Task: Add the task  Implement a new cloud-based travel management system for a company to the section Gravity Wave in the project BitBoost and add a Due Date to the respective task as 2023/09/23
Action: Mouse moved to (603, 416)
Screenshot: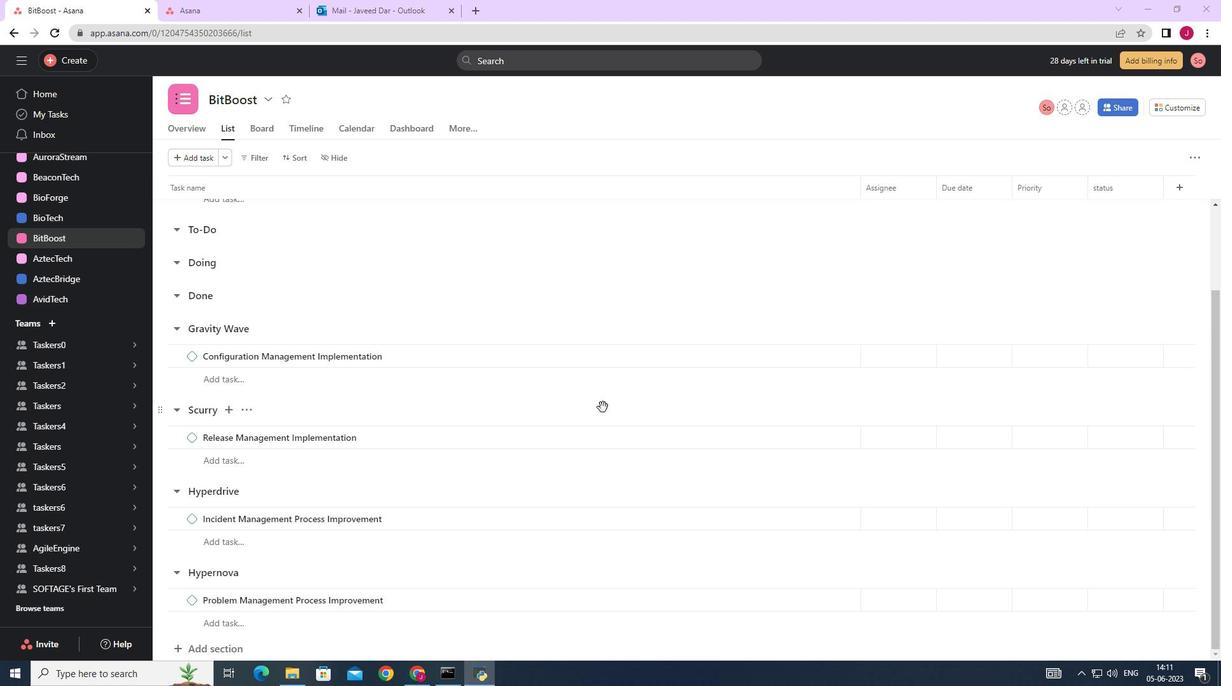 
Action: Mouse scrolled (603, 415) with delta (0, 0)
Screenshot: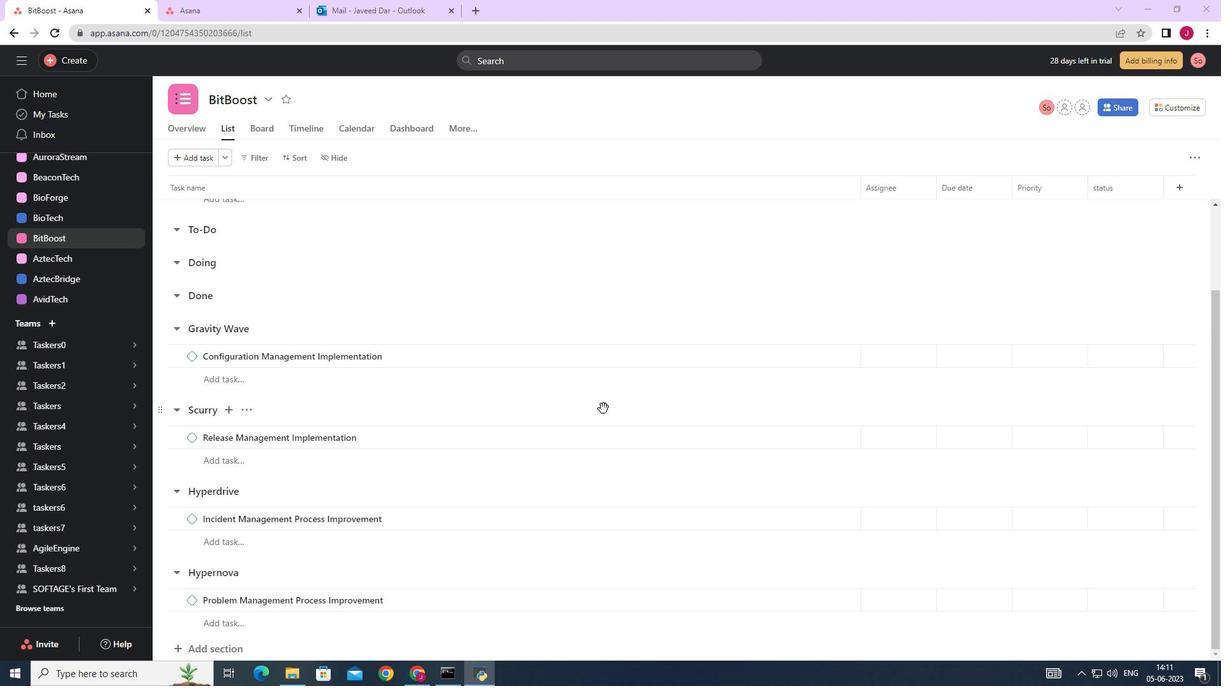 
Action: Mouse scrolled (603, 415) with delta (0, 0)
Screenshot: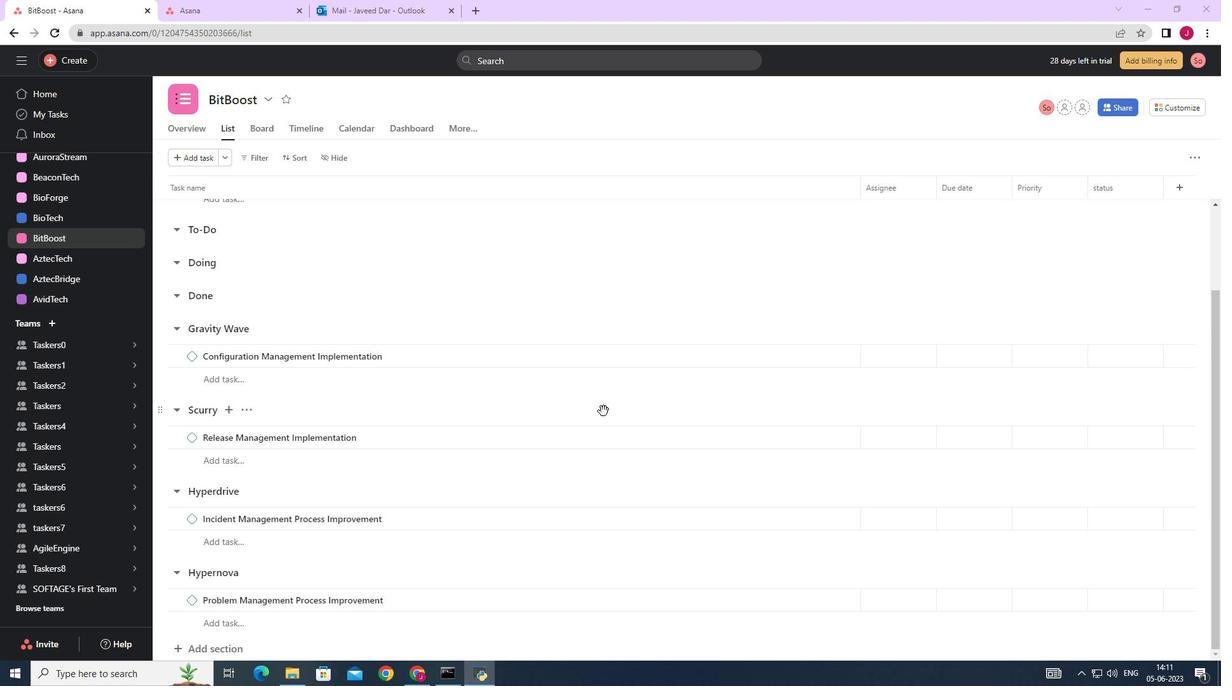 
Action: Mouse moved to (490, 351)
Screenshot: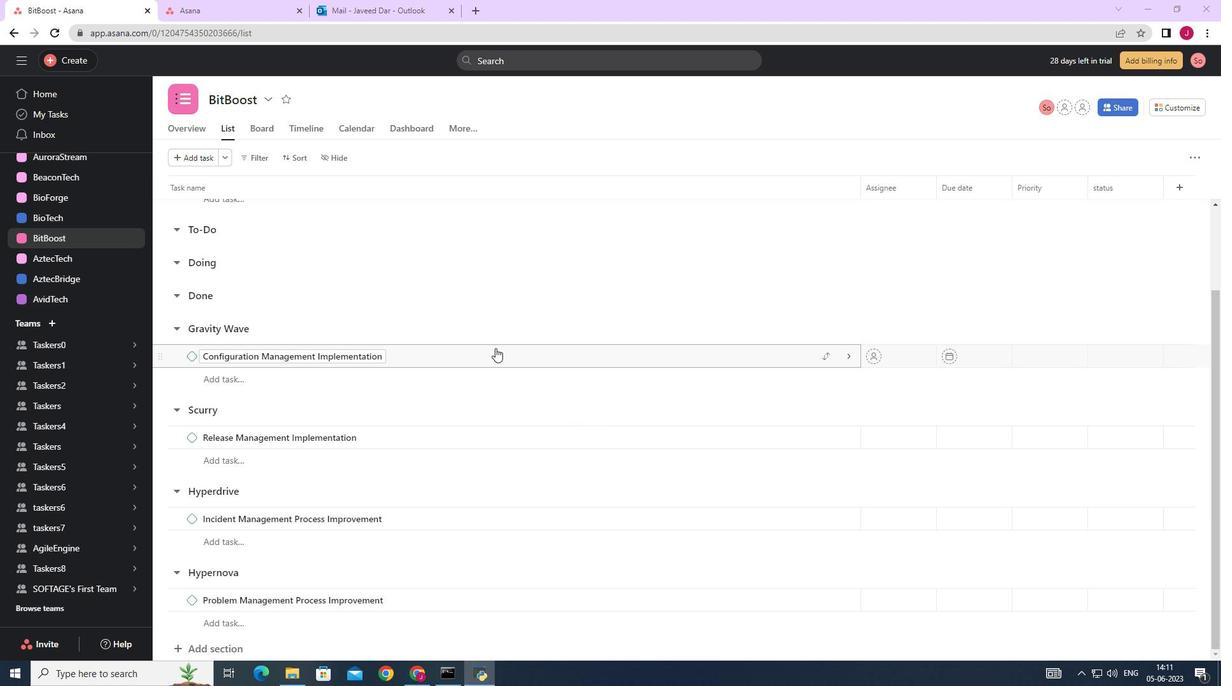 
Action: Mouse scrolled (490, 352) with delta (0, 0)
Screenshot: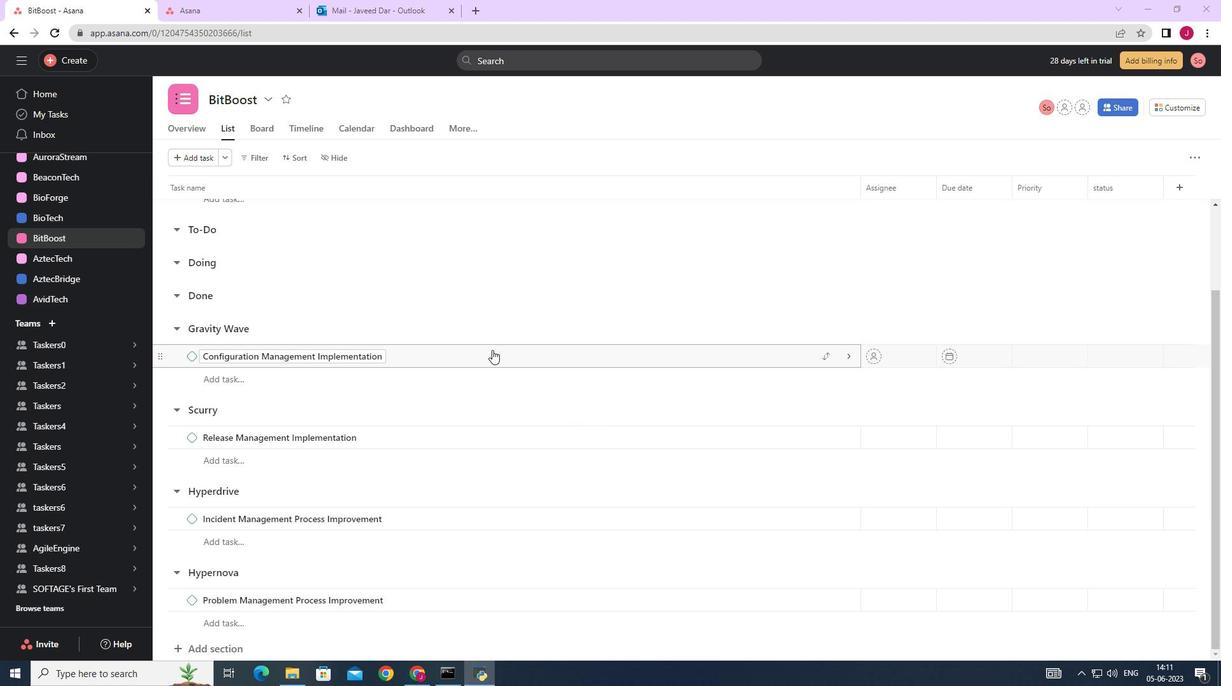 
Action: Mouse scrolled (490, 352) with delta (0, 0)
Screenshot: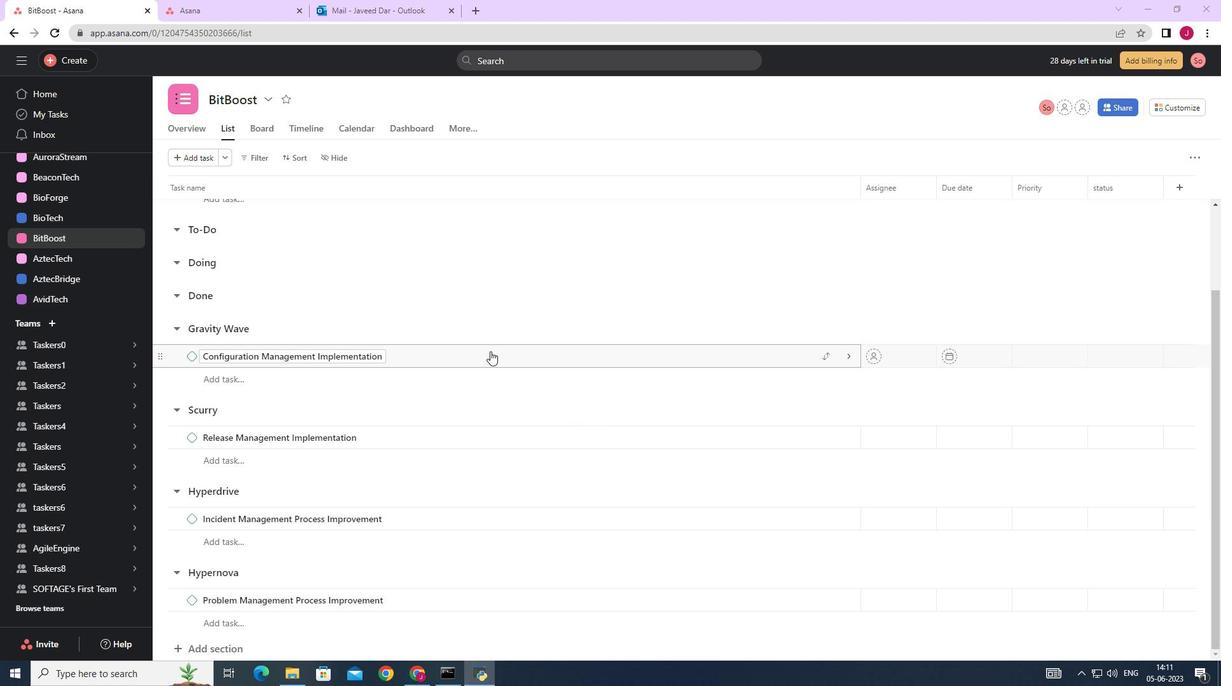 
Action: Mouse scrolled (490, 352) with delta (0, 0)
Screenshot: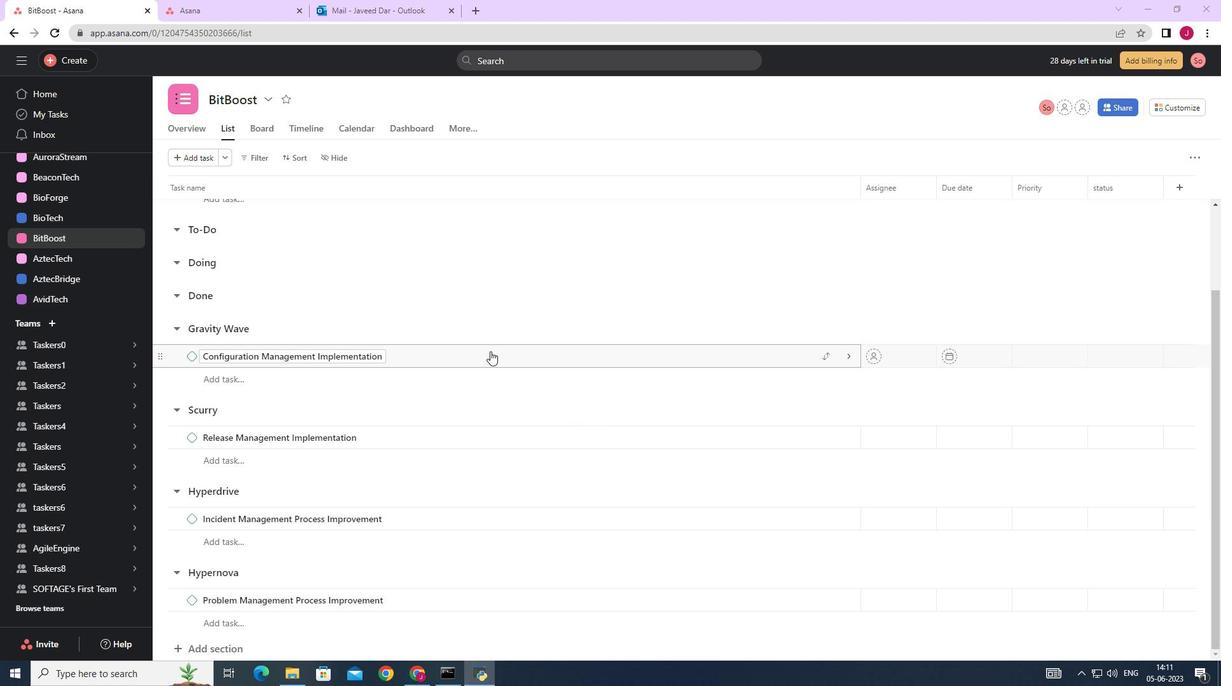 
Action: Mouse moved to (826, 283)
Screenshot: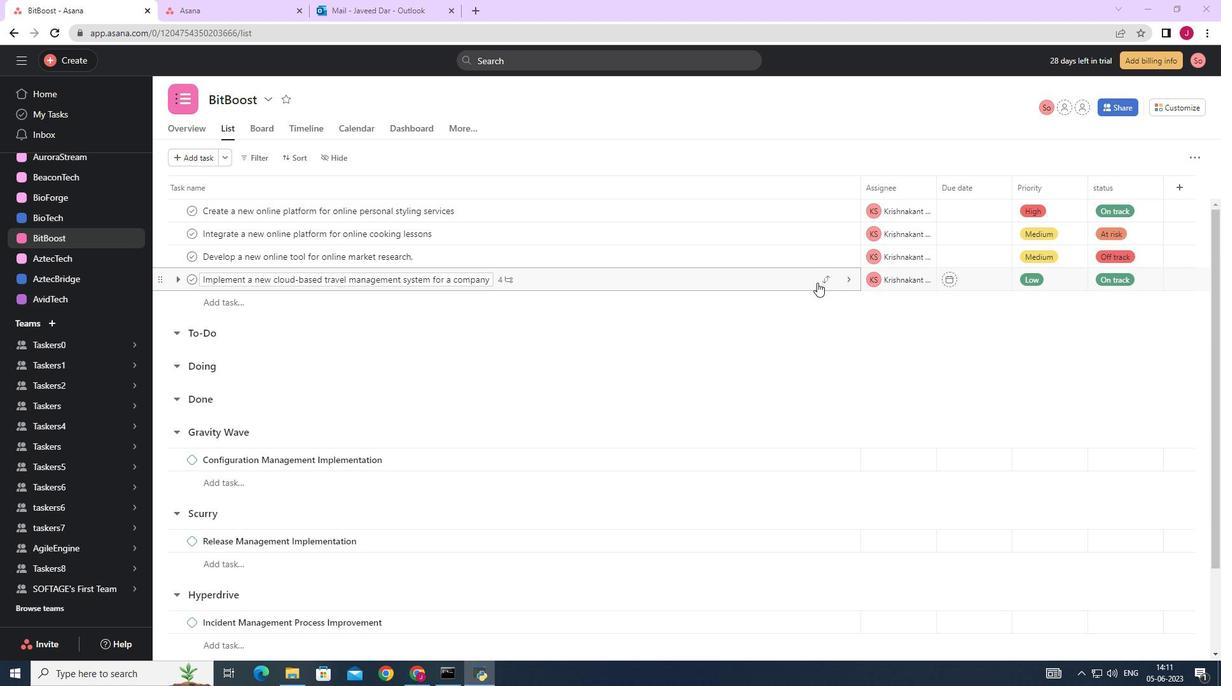 
Action: Mouse pressed left at (826, 283)
Screenshot: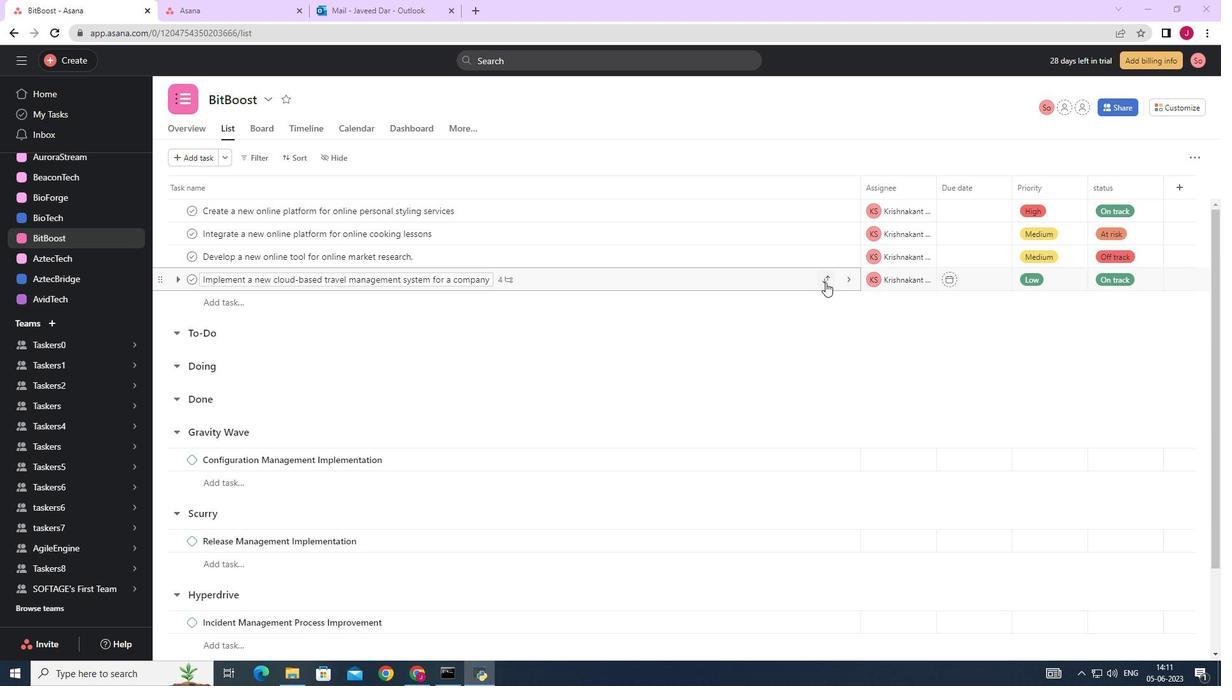
Action: Mouse moved to (764, 419)
Screenshot: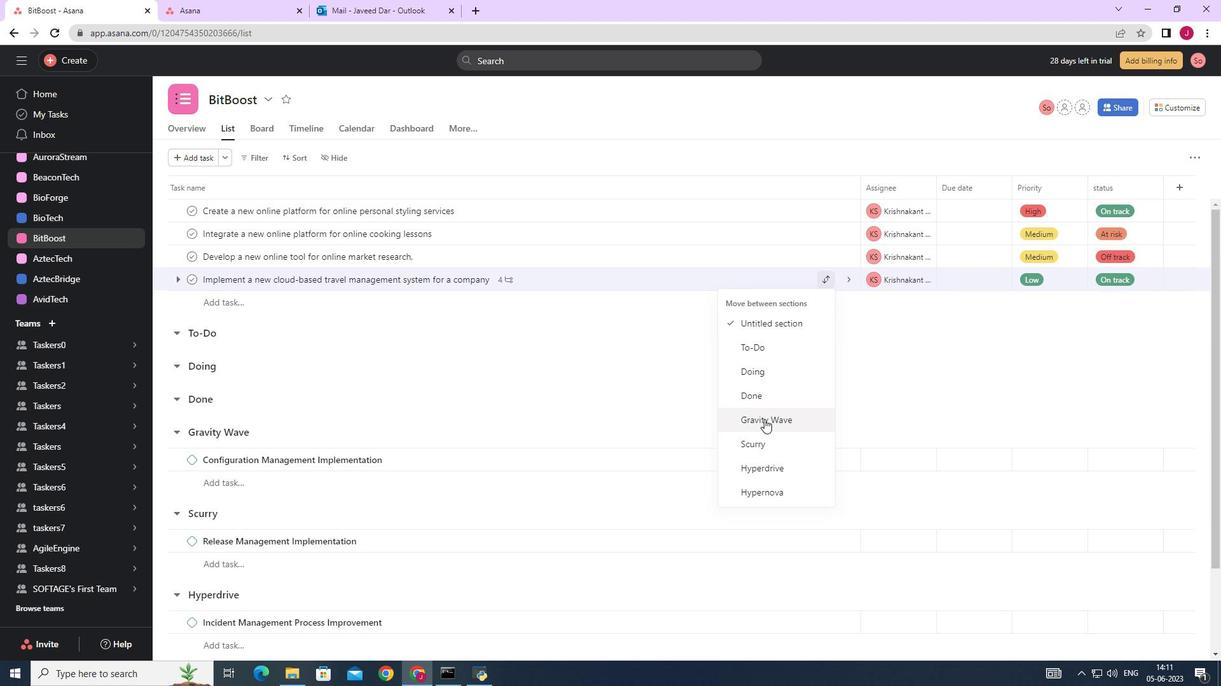 
Action: Mouse pressed left at (764, 419)
Screenshot: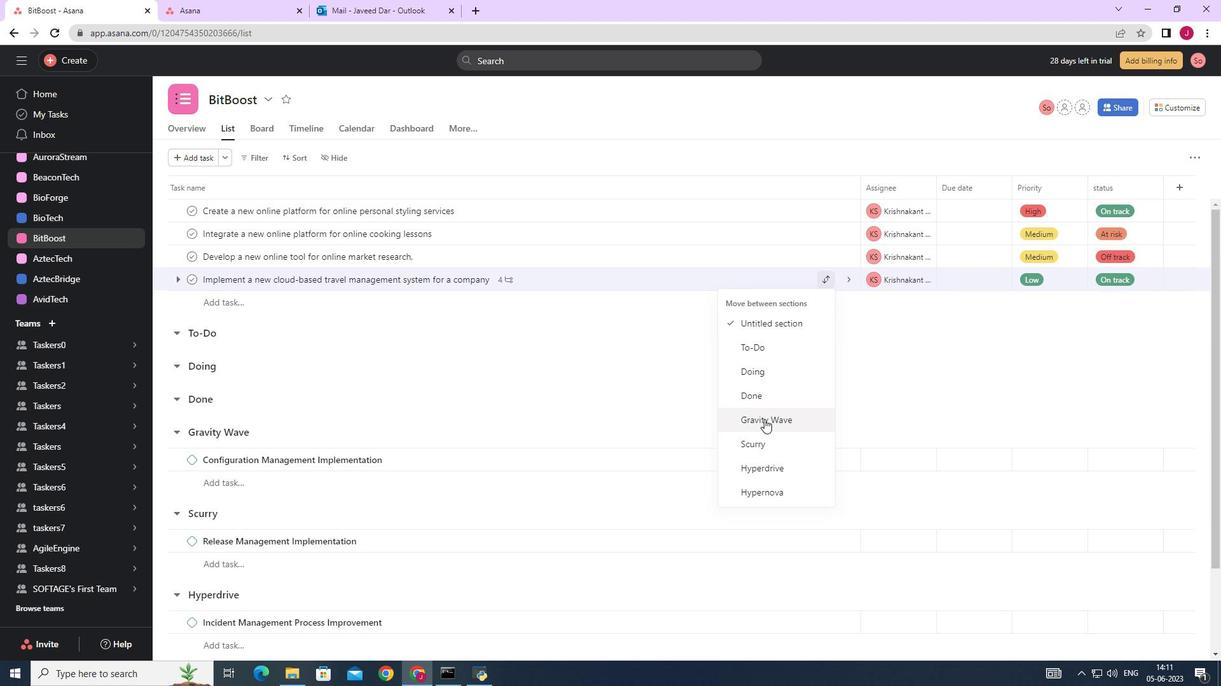 
Action: Mouse moved to (997, 437)
Screenshot: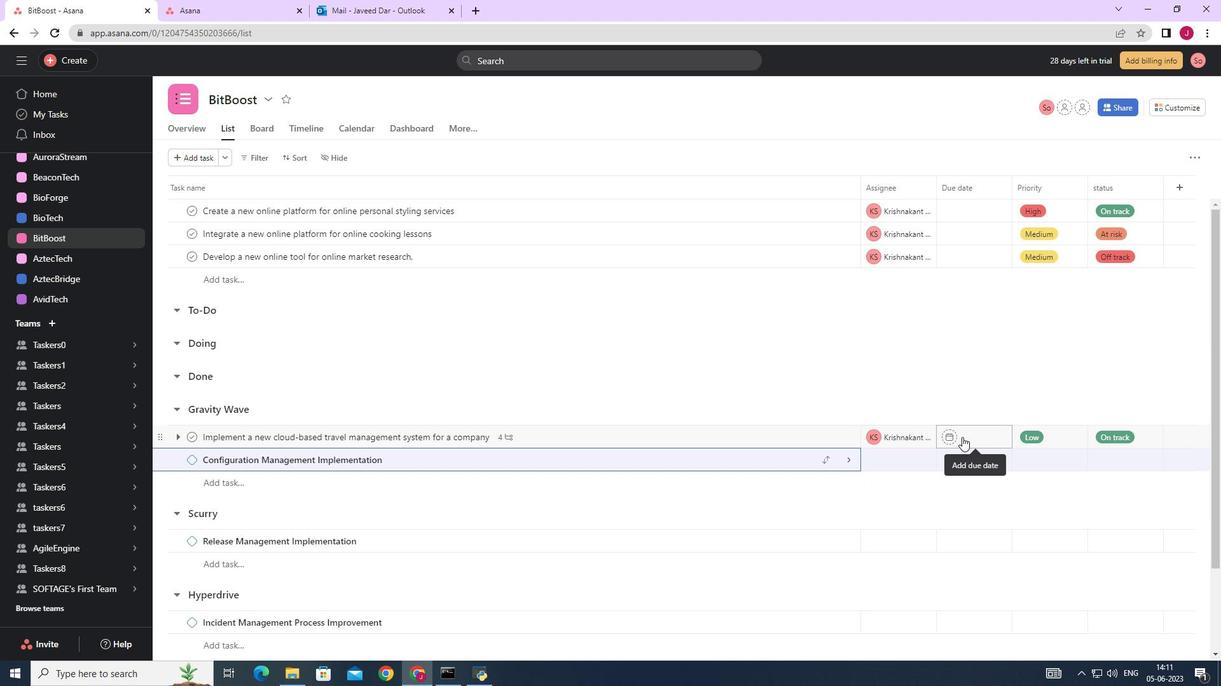 
Action: Mouse pressed left at (997, 437)
Screenshot: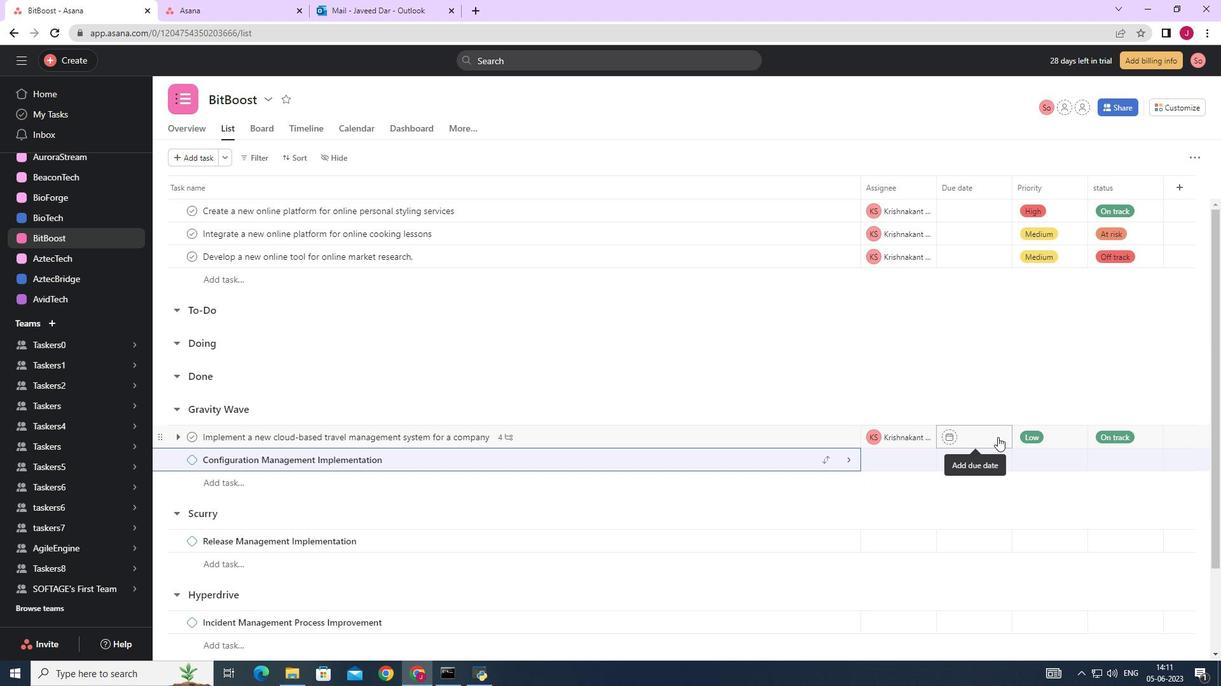 
Action: Mouse moved to (1100, 240)
Screenshot: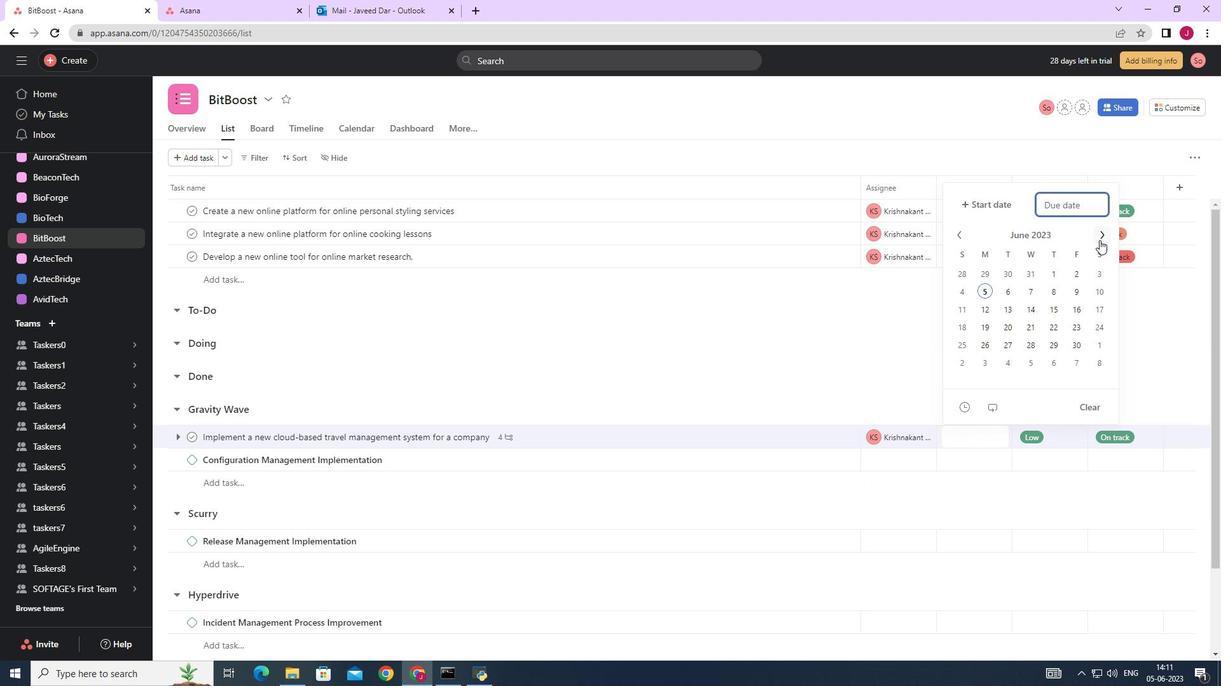 
Action: Mouse pressed left at (1100, 240)
Screenshot: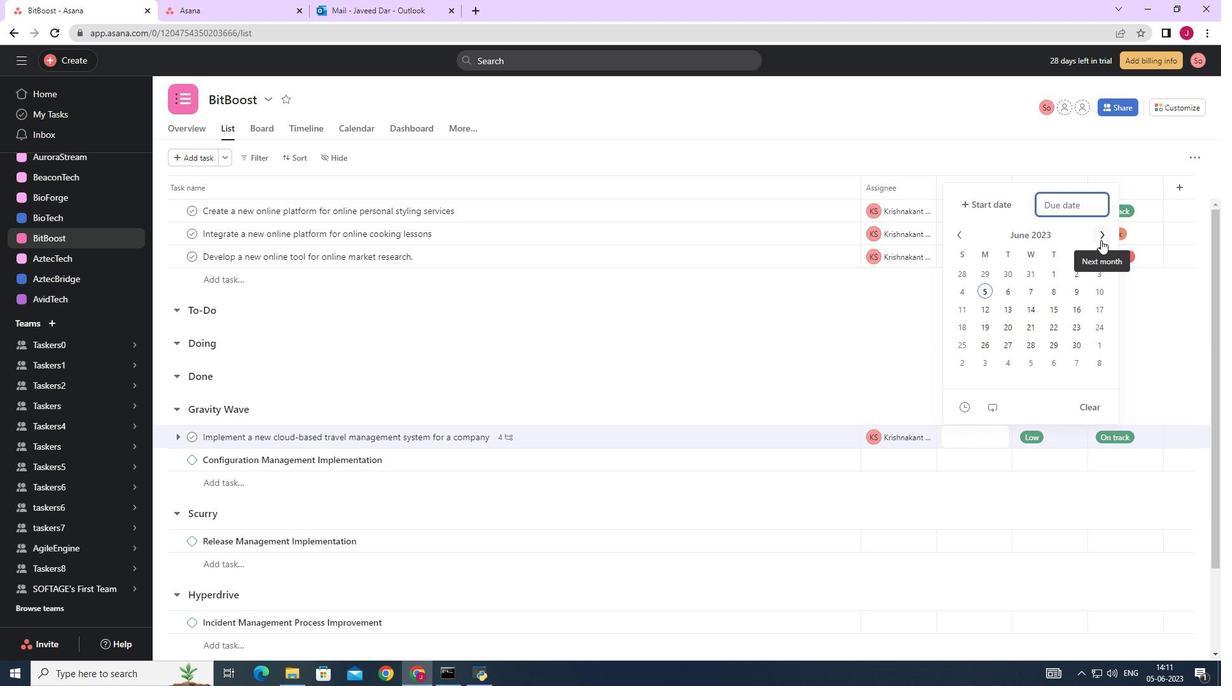 
Action: Mouse pressed left at (1100, 240)
Screenshot: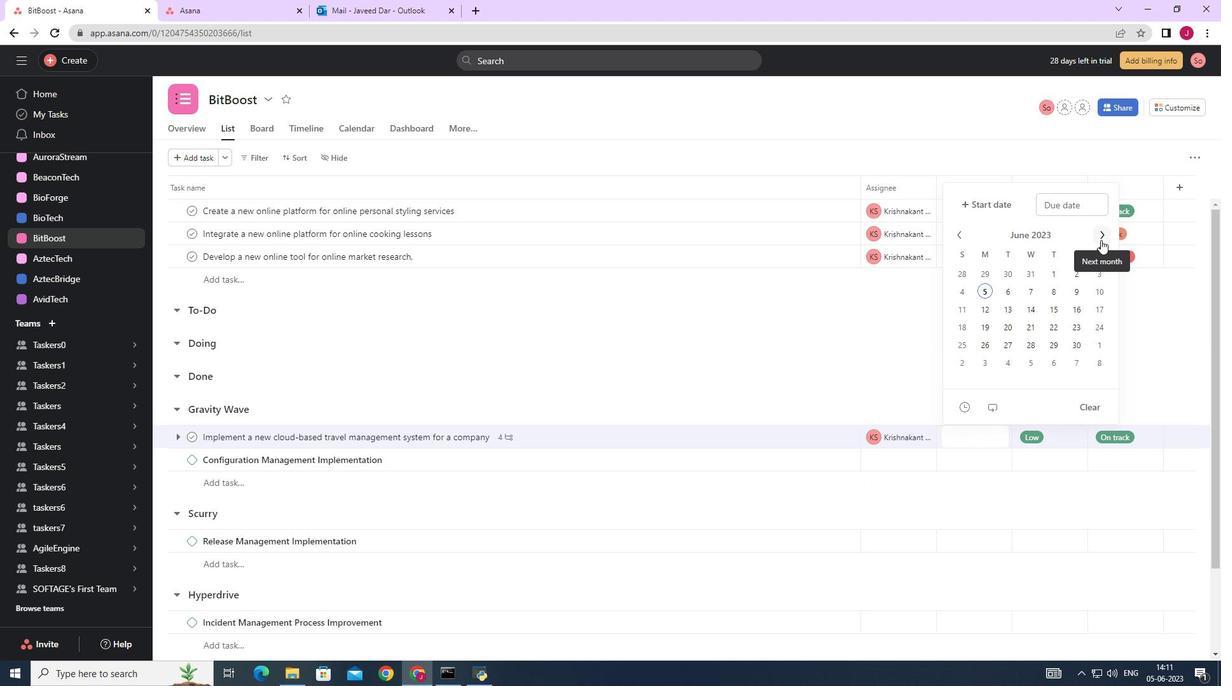 
Action: Mouse pressed left at (1100, 240)
Screenshot: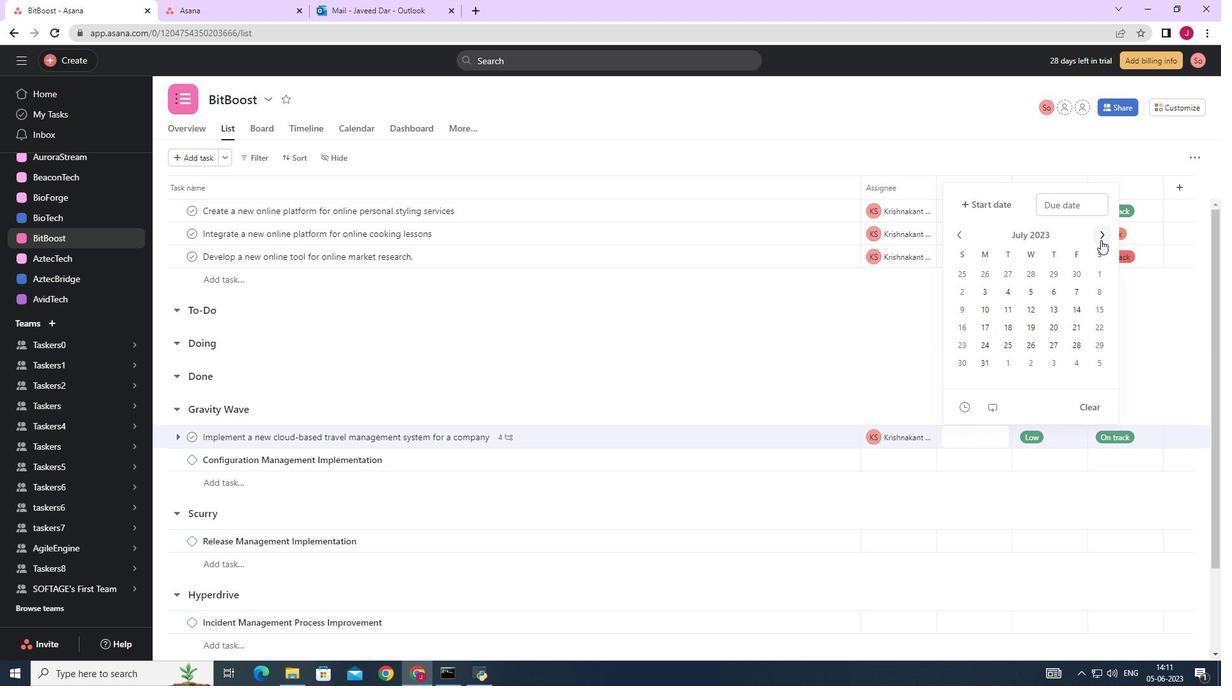 
Action: Mouse pressed left at (1100, 240)
Screenshot: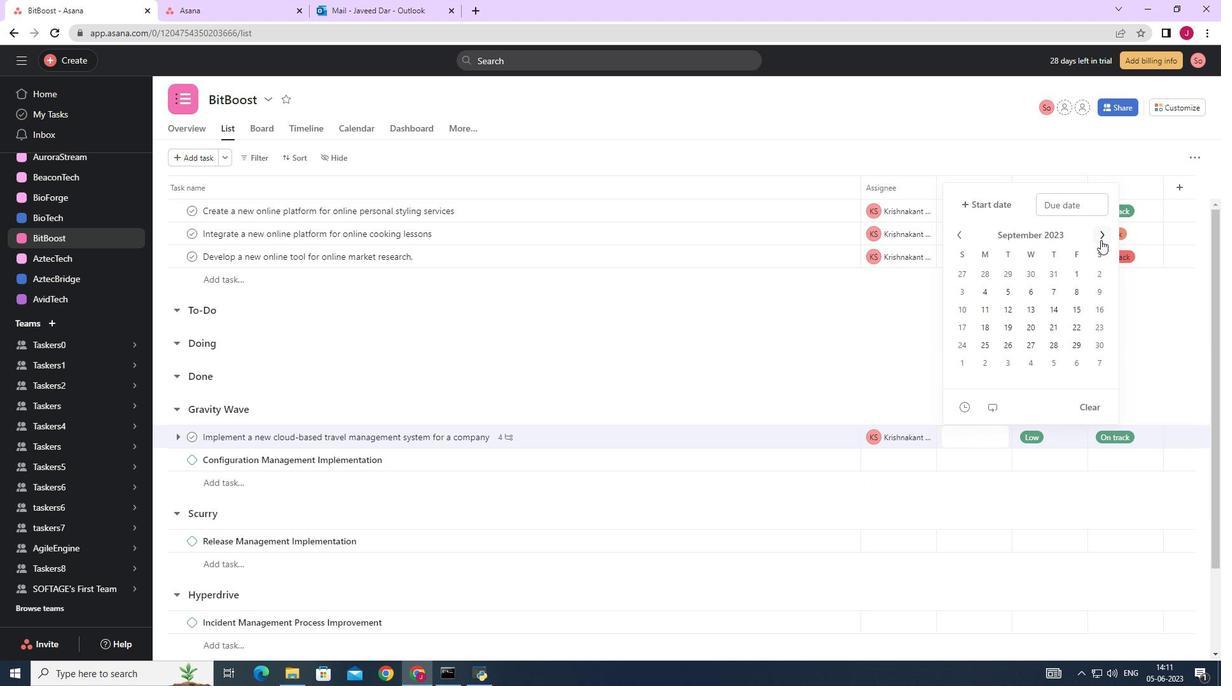 
Action: Mouse pressed left at (1100, 240)
Screenshot: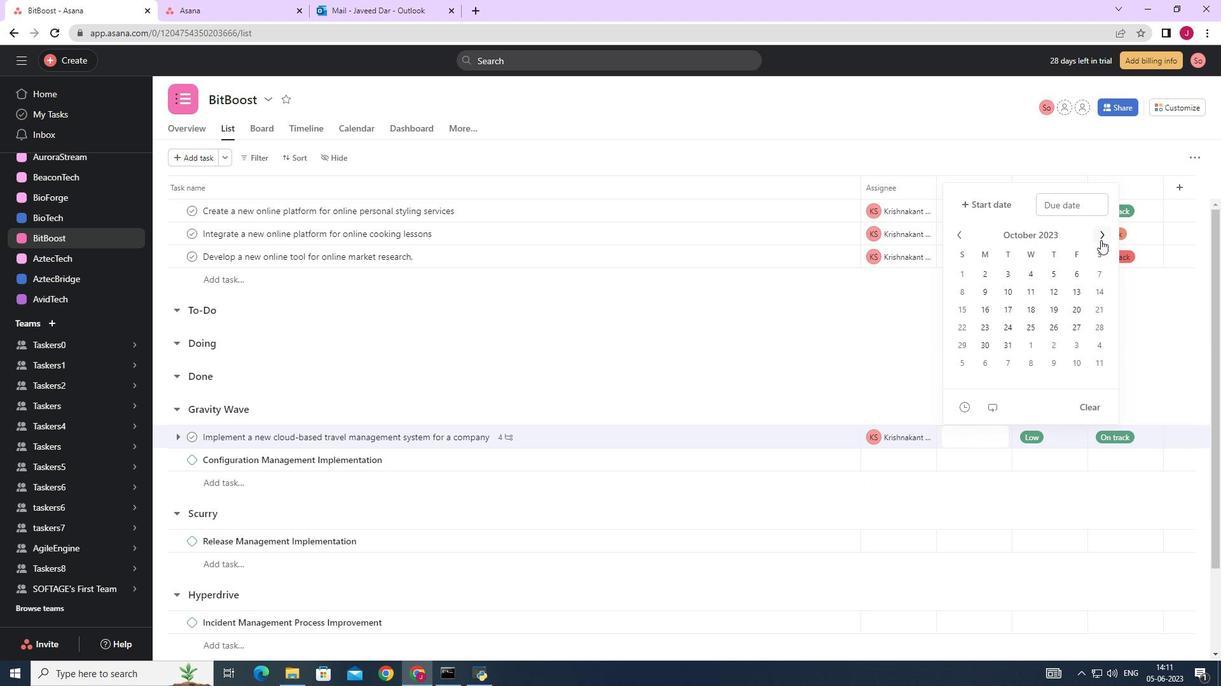 
Action: Mouse moved to (1055, 328)
Screenshot: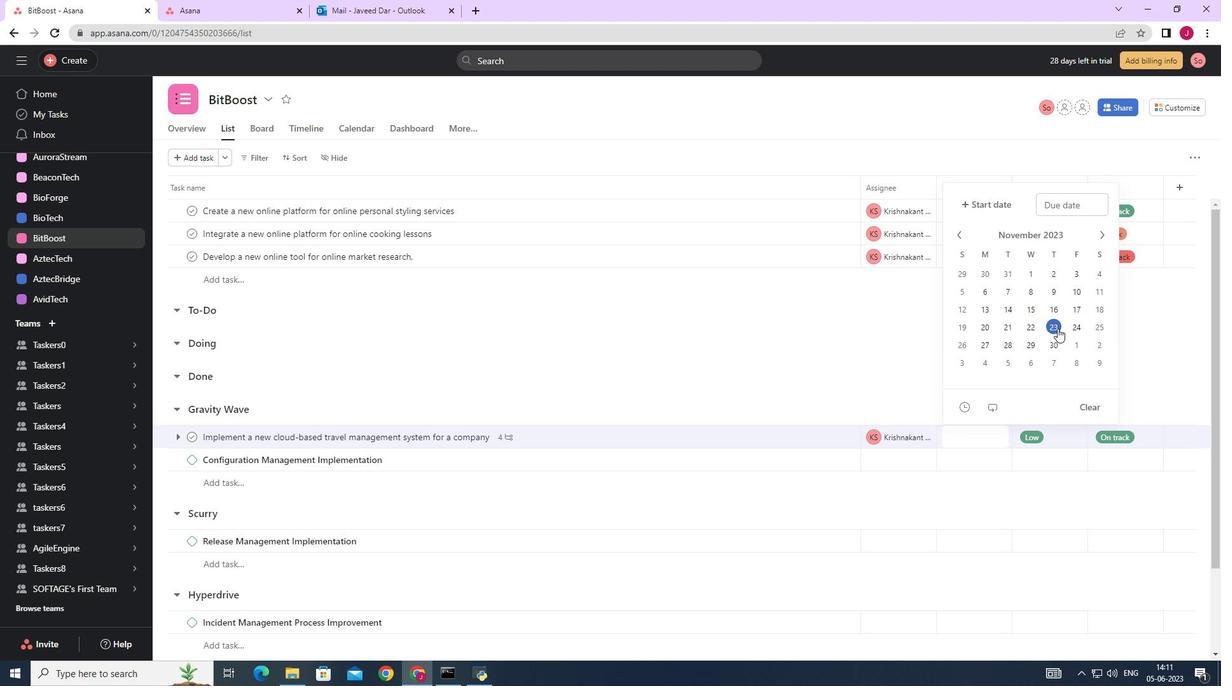 
Action: Mouse pressed left at (1055, 328)
Screenshot: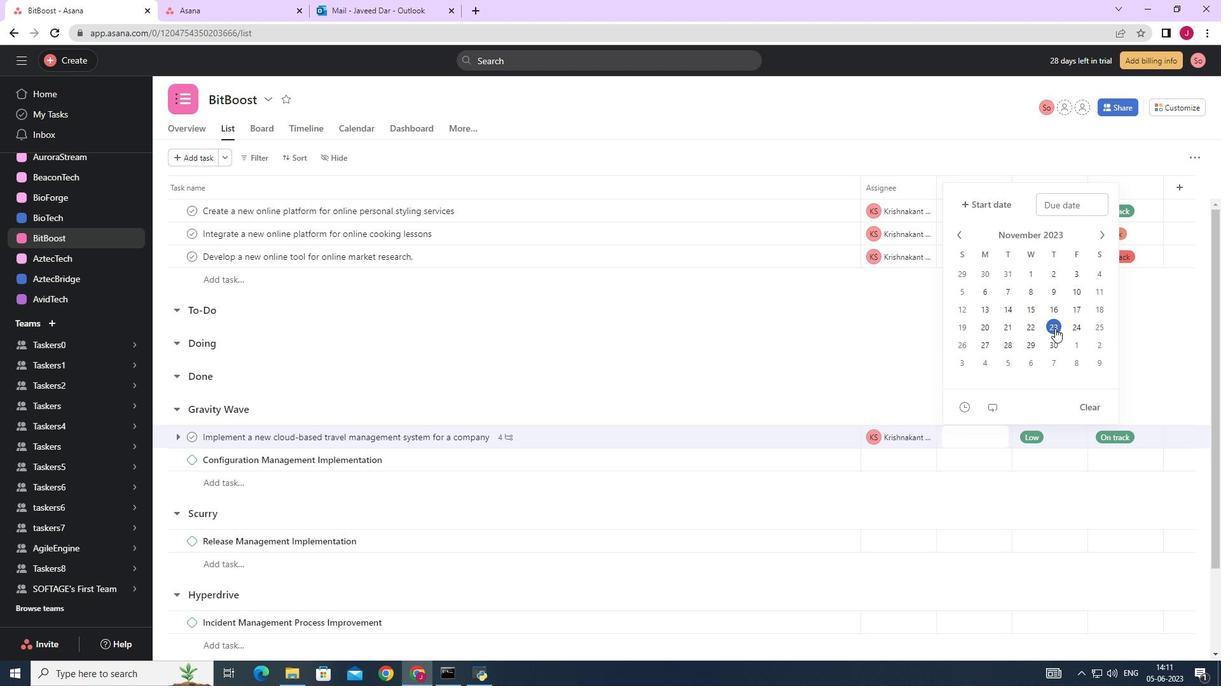 
Action: Mouse moved to (1134, 342)
Screenshot: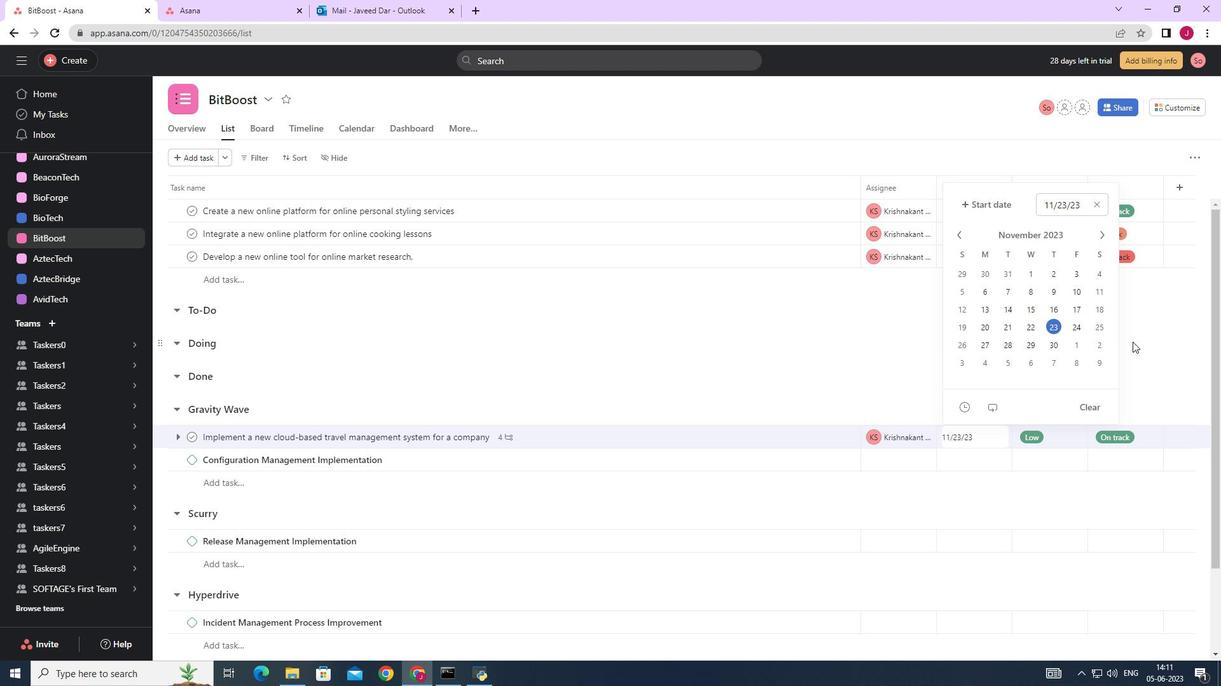 
Action: Mouse pressed left at (1134, 342)
Screenshot: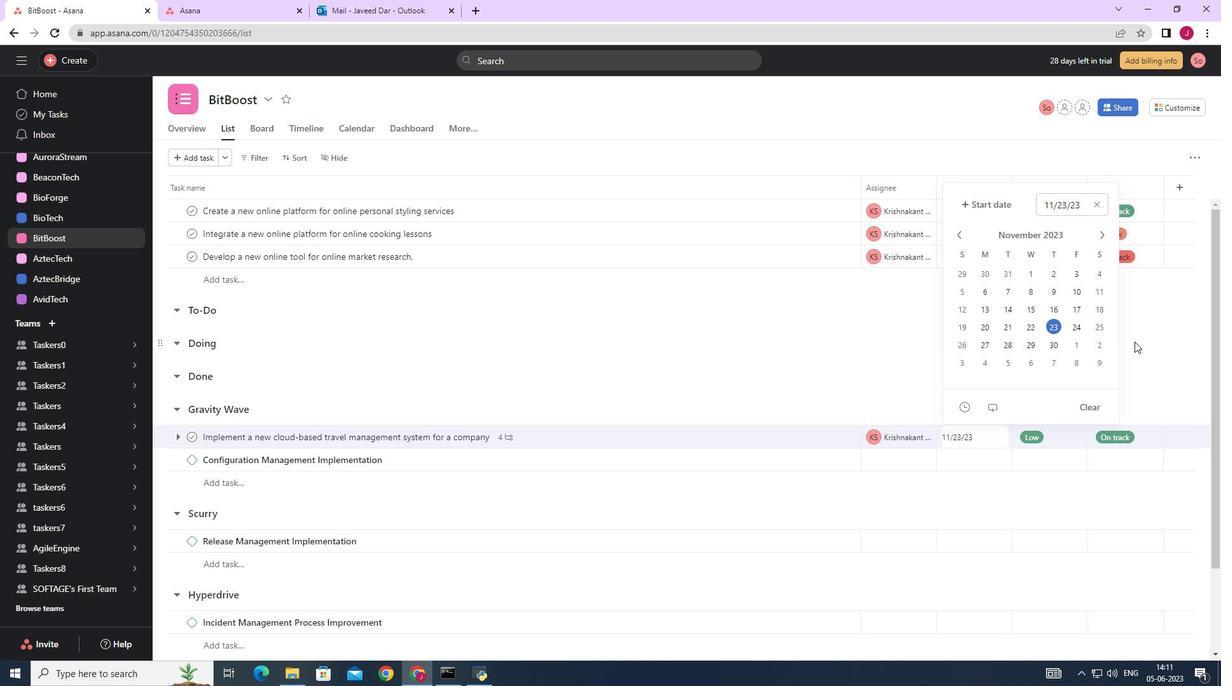 
Action: Mouse moved to (1123, 344)
Screenshot: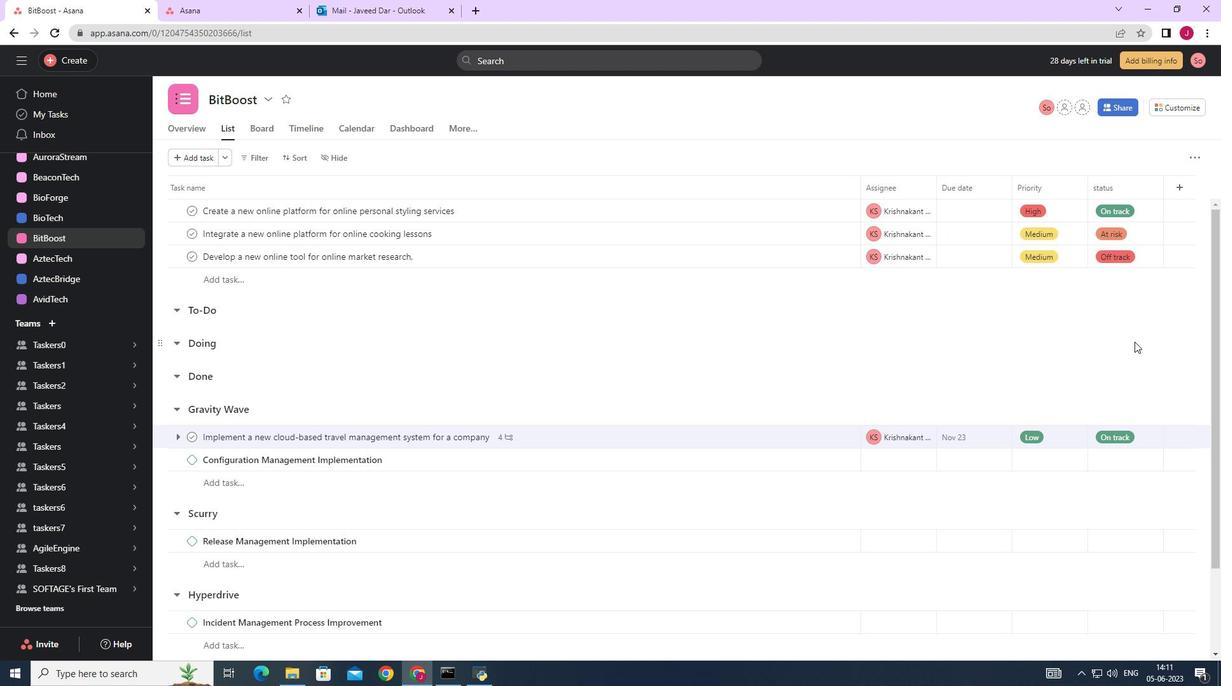 
